 Task: Join the card, in the members.
Action: Mouse pressed left at (505, 339)
Screenshot: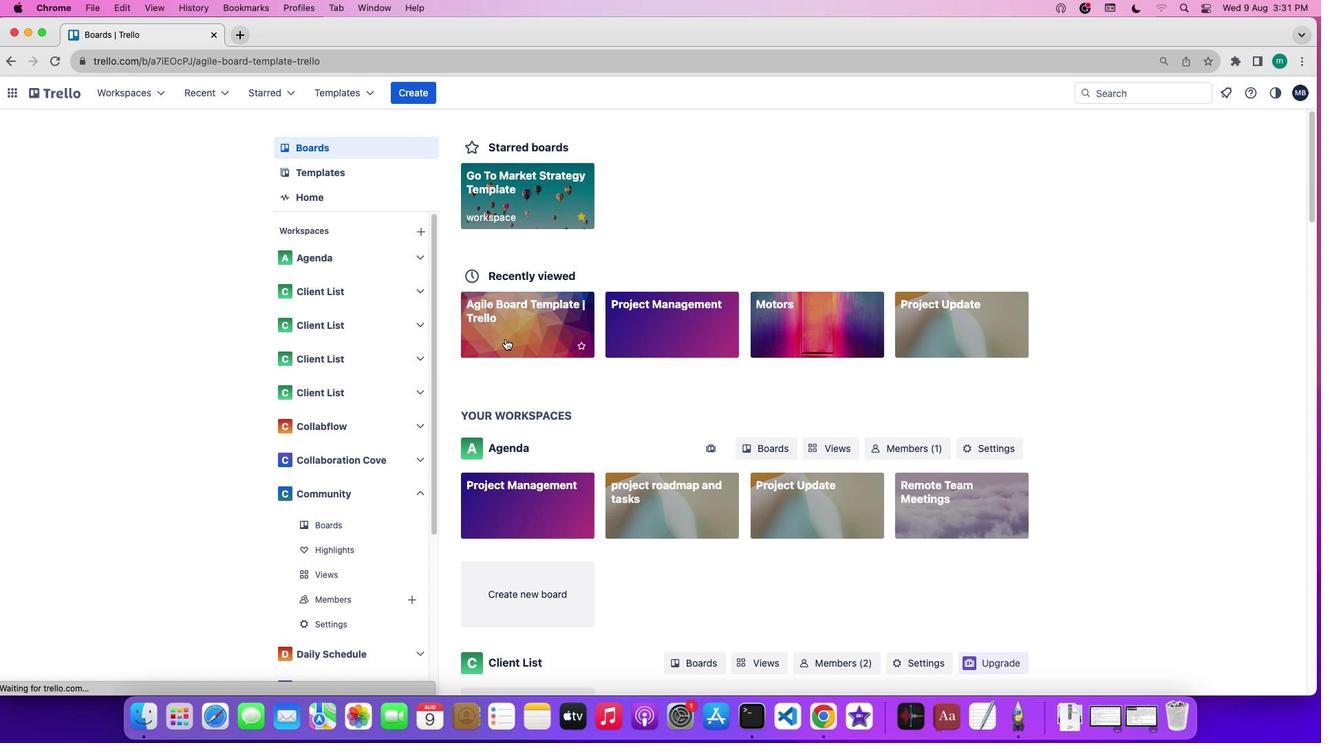 
Action: Mouse moved to (1188, 319)
Screenshot: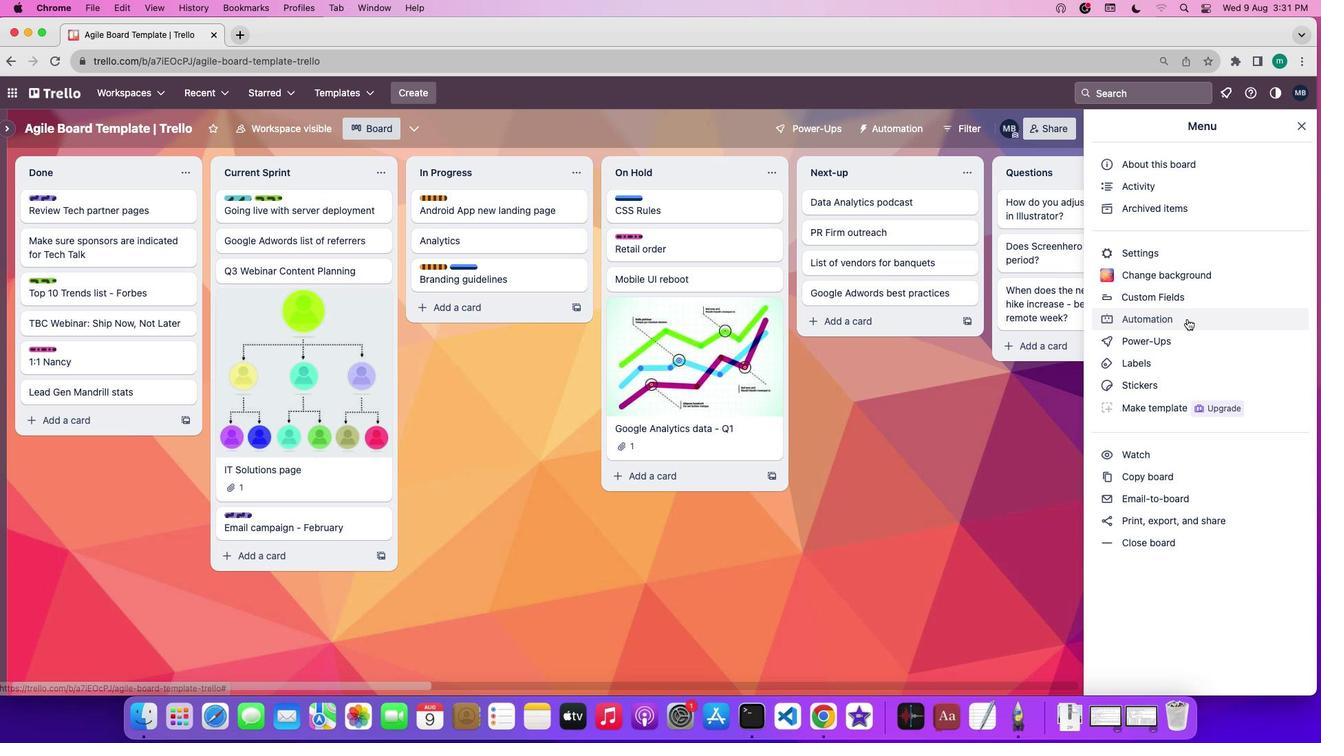 
Action: Mouse pressed left at (1188, 319)
Screenshot: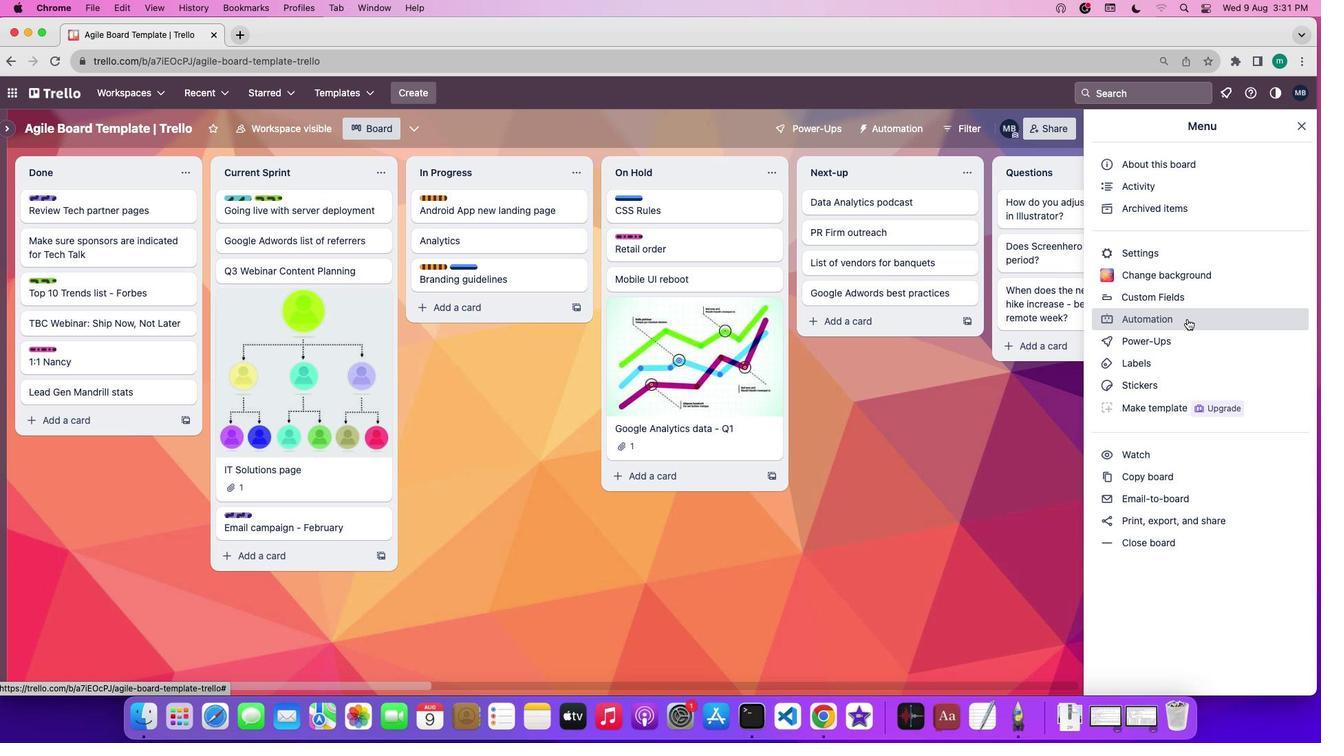 
Action: Mouse moved to (119, 366)
Screenshot: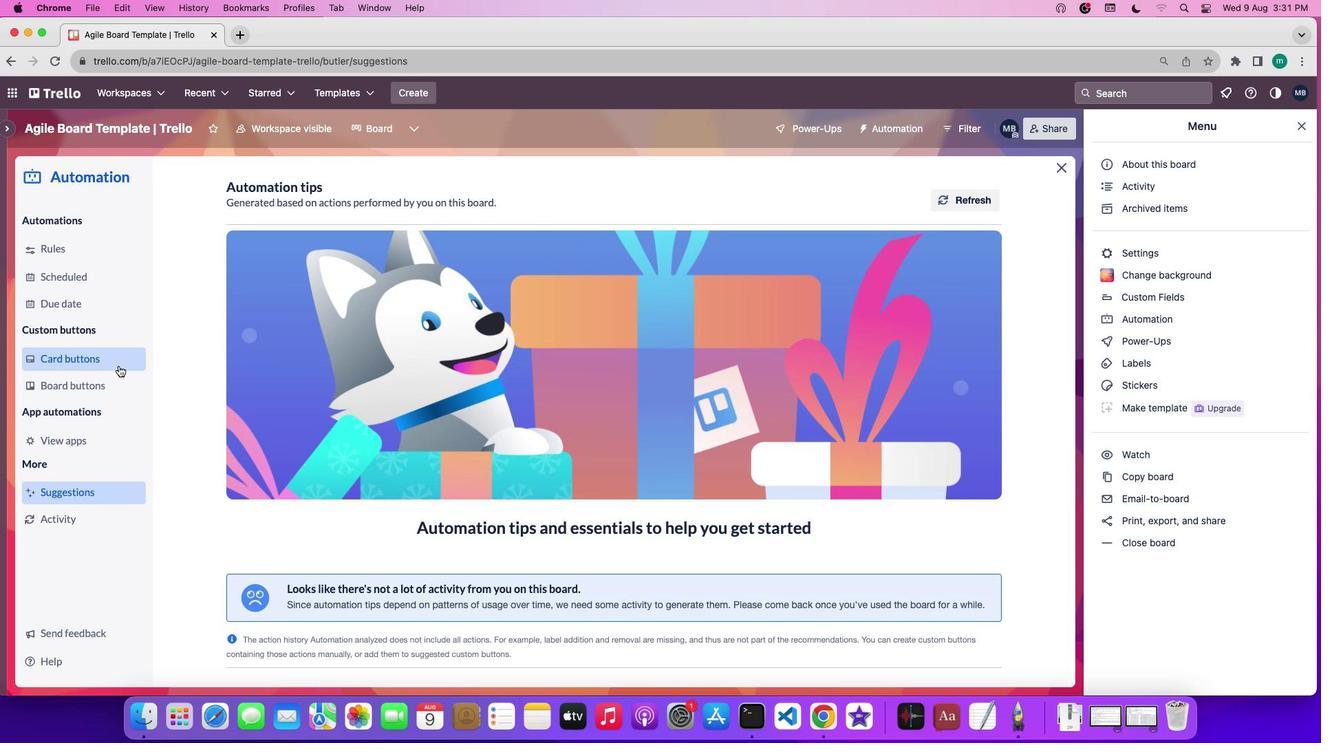 
Action: Mouse pressed left at (119, 366)
Screenshot: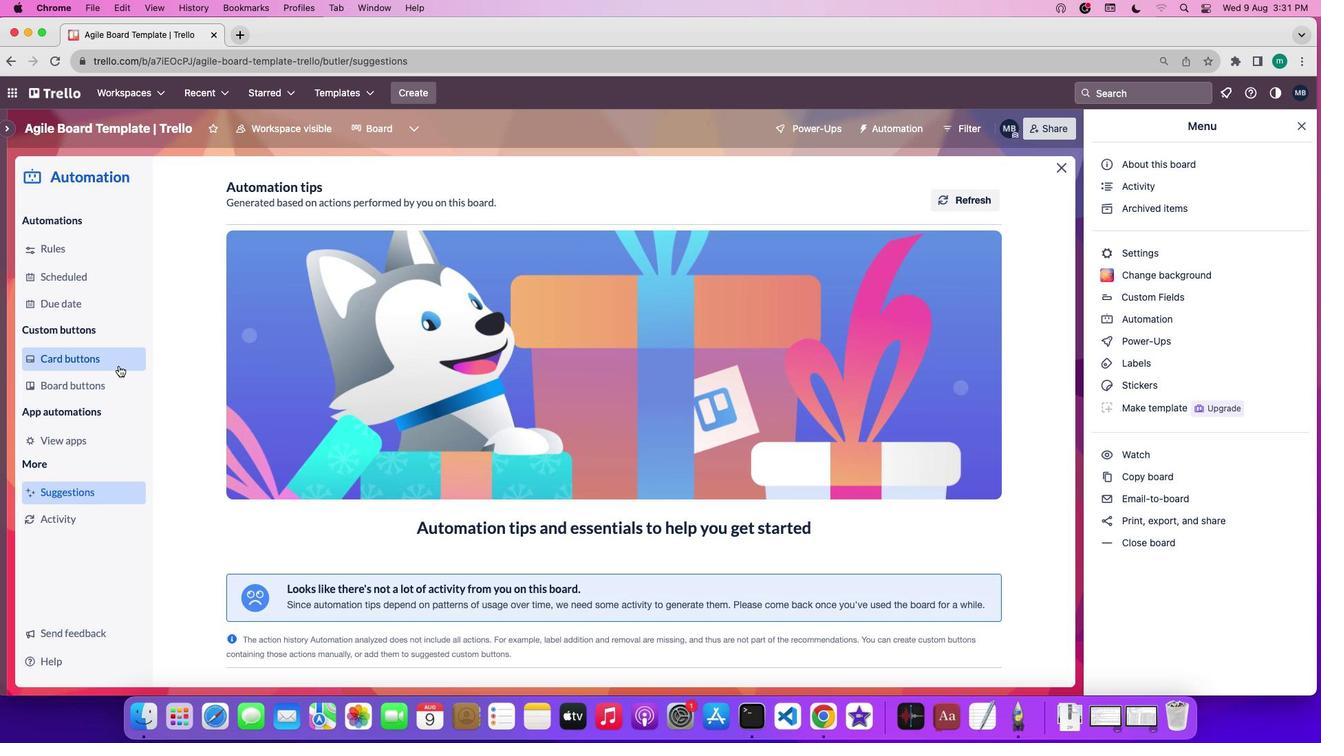 
Action: Mouse moved to (319, 472)
Screenshot: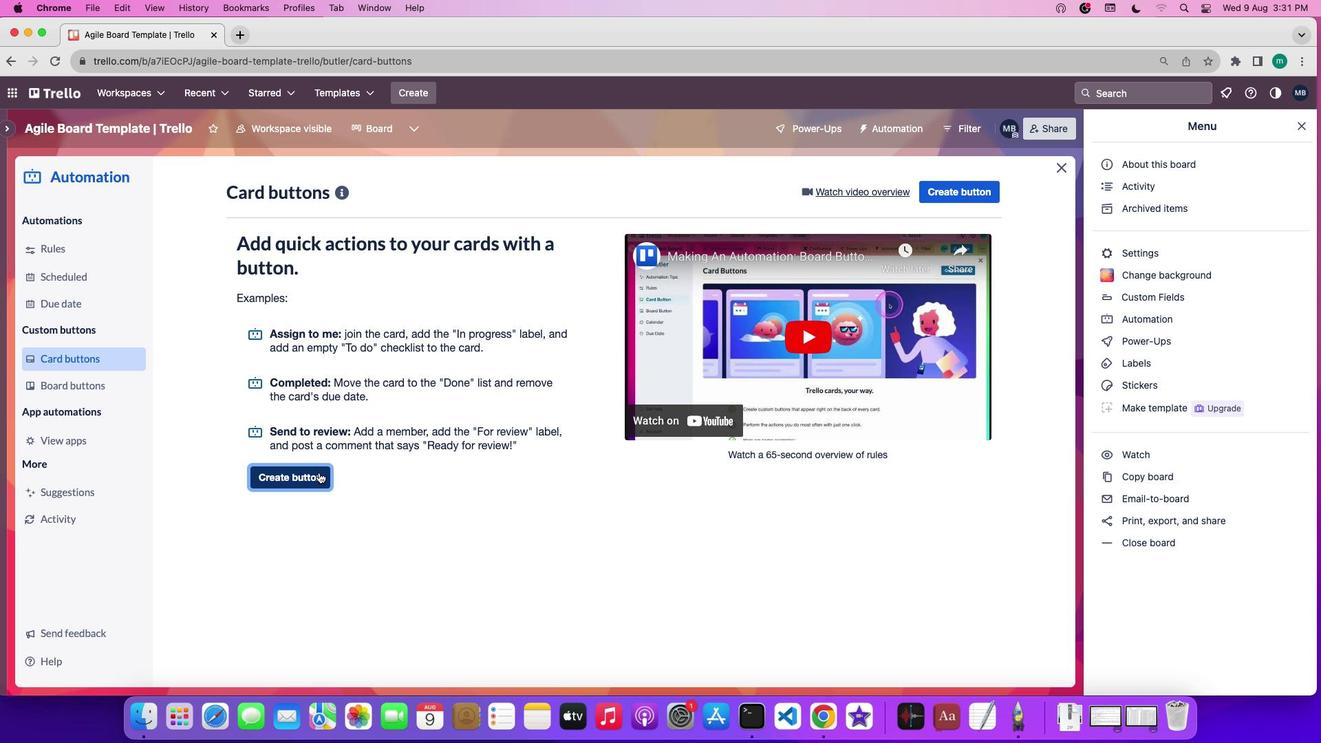 
Action: Mouse pressed left at (319, 472)
Screenshot: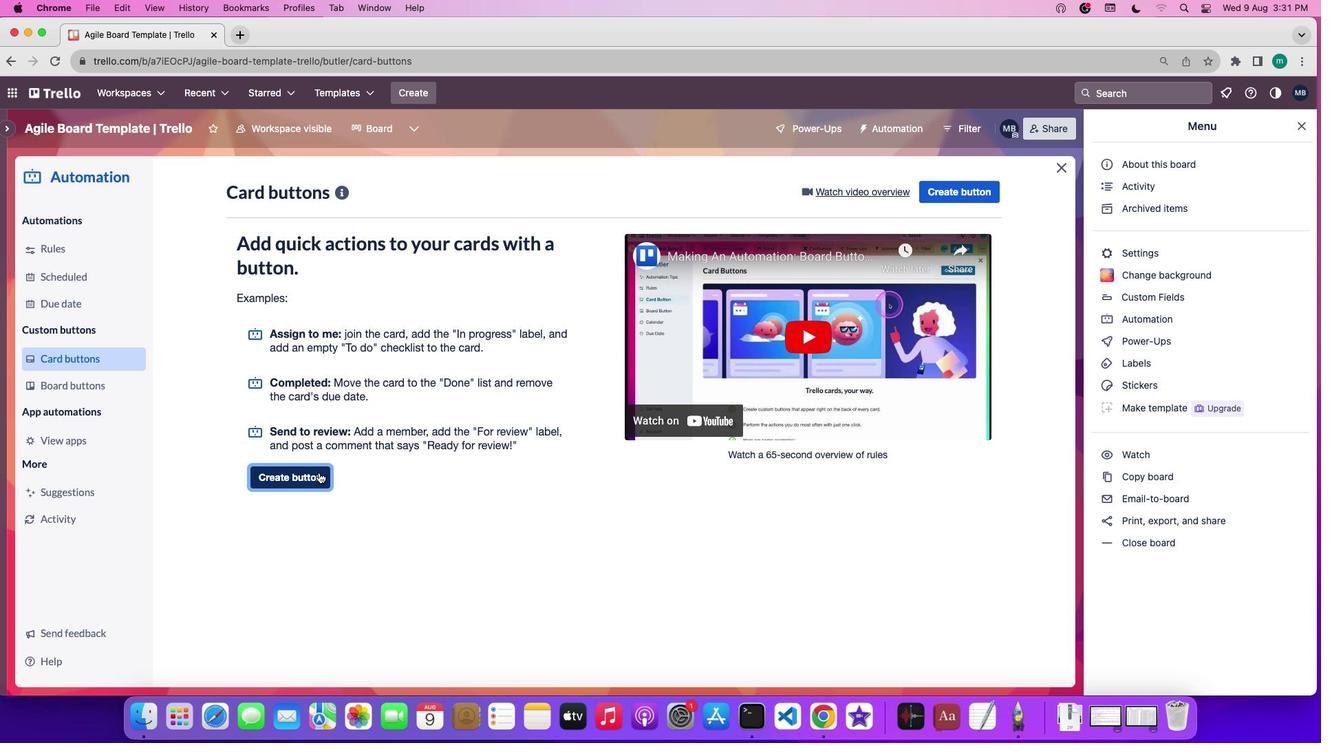 
Action: Mouse moved to (548, 381)
Screenshot: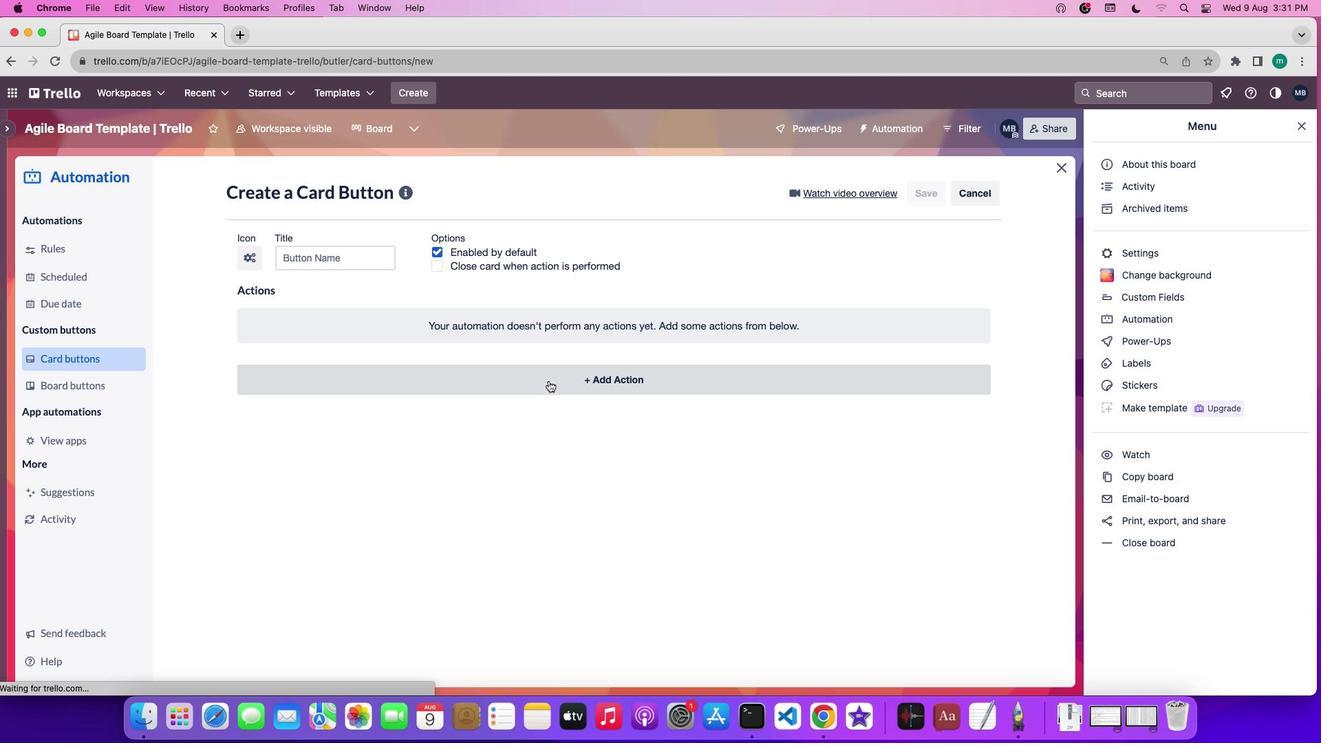 
Action: Mouse pressed left at (548, 381)
Screenshot: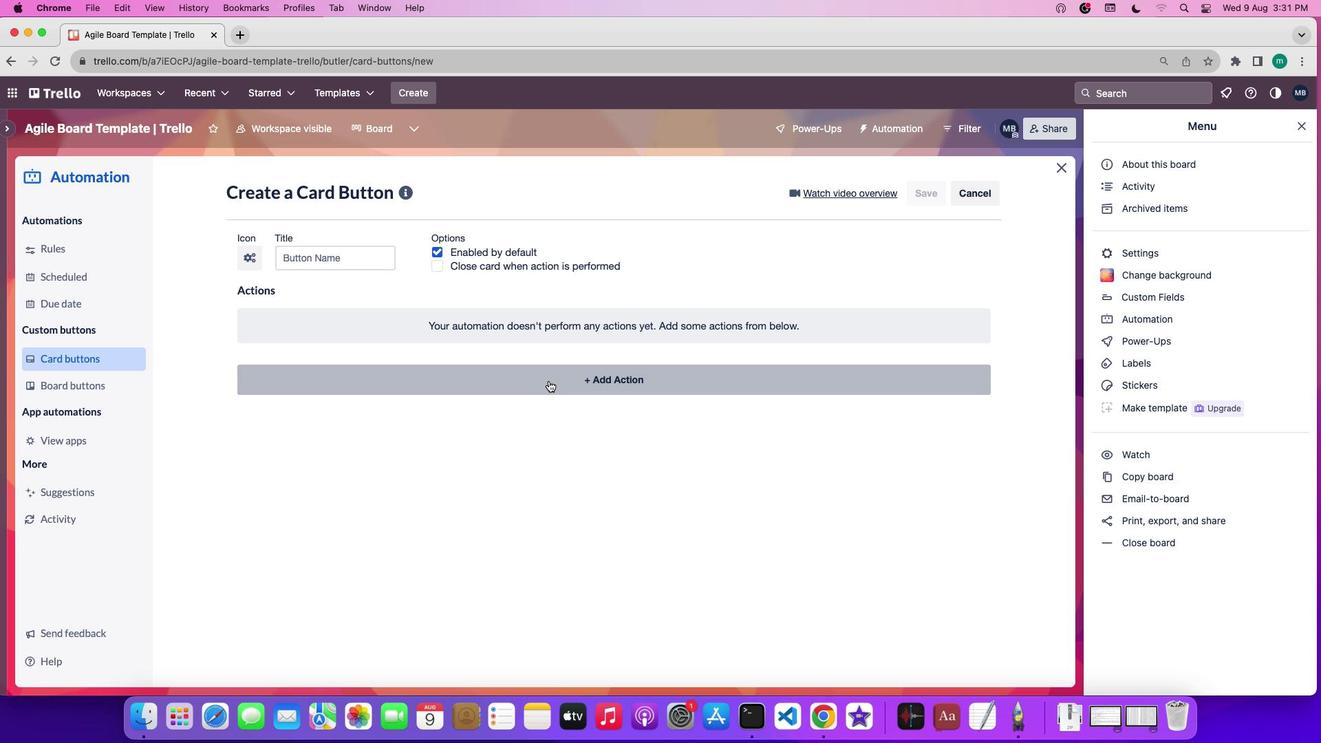 
Action: Mouse moved to (478, 421)
Screenshot: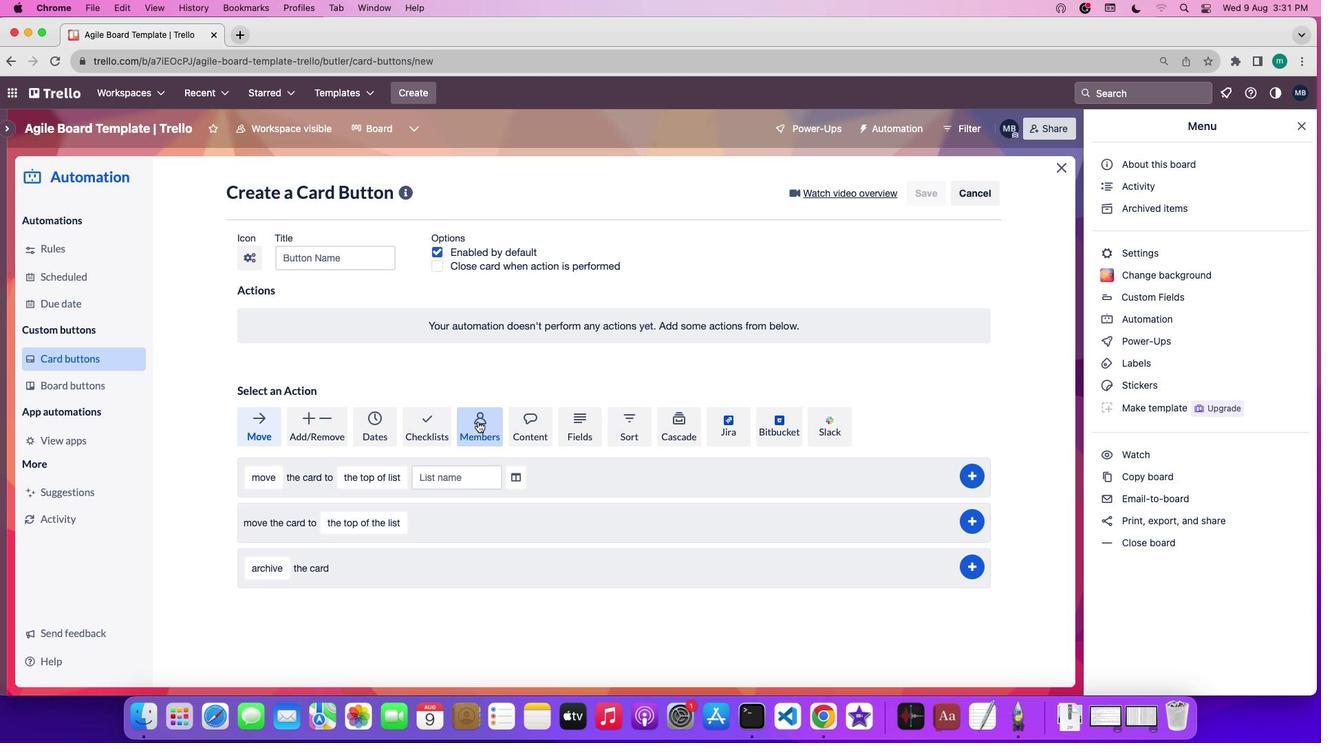 
Action: Mouse pressed left at (478, 421)
Screenshot: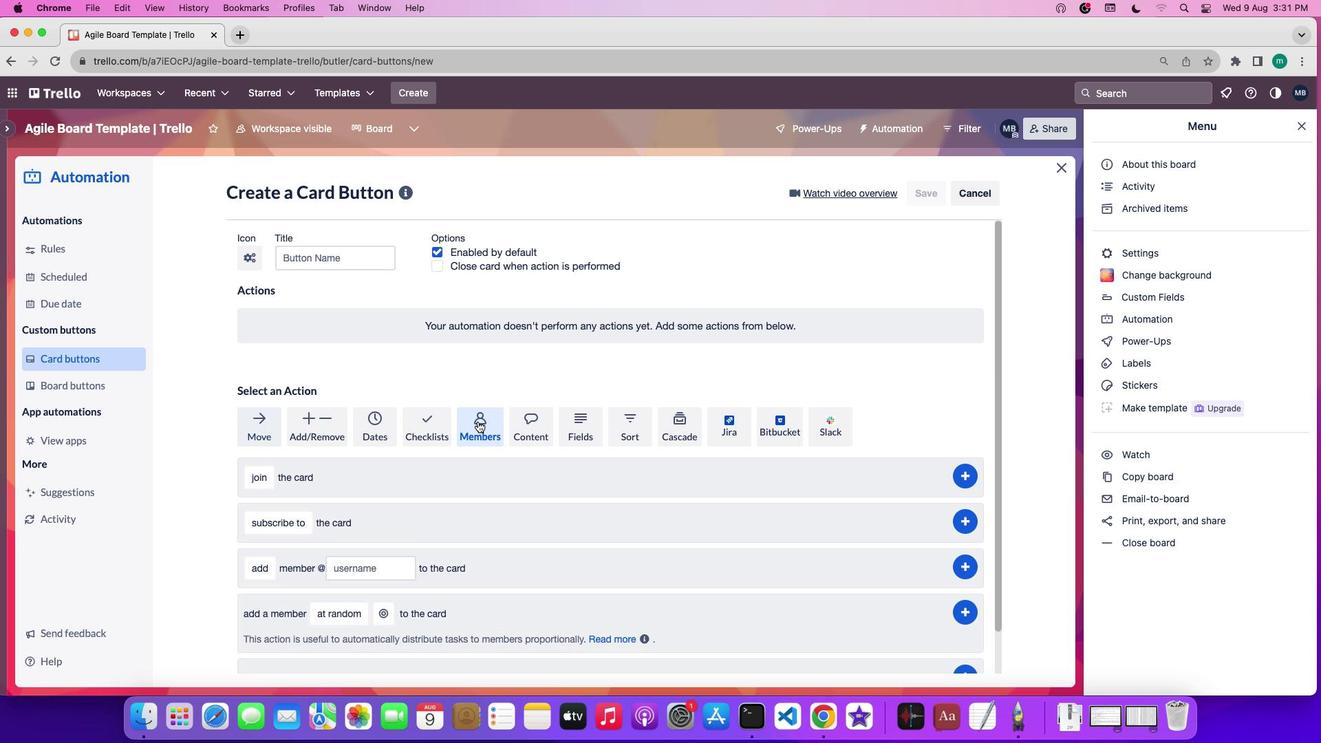
Action: Mouse moved to (471, 423)
Screenshot: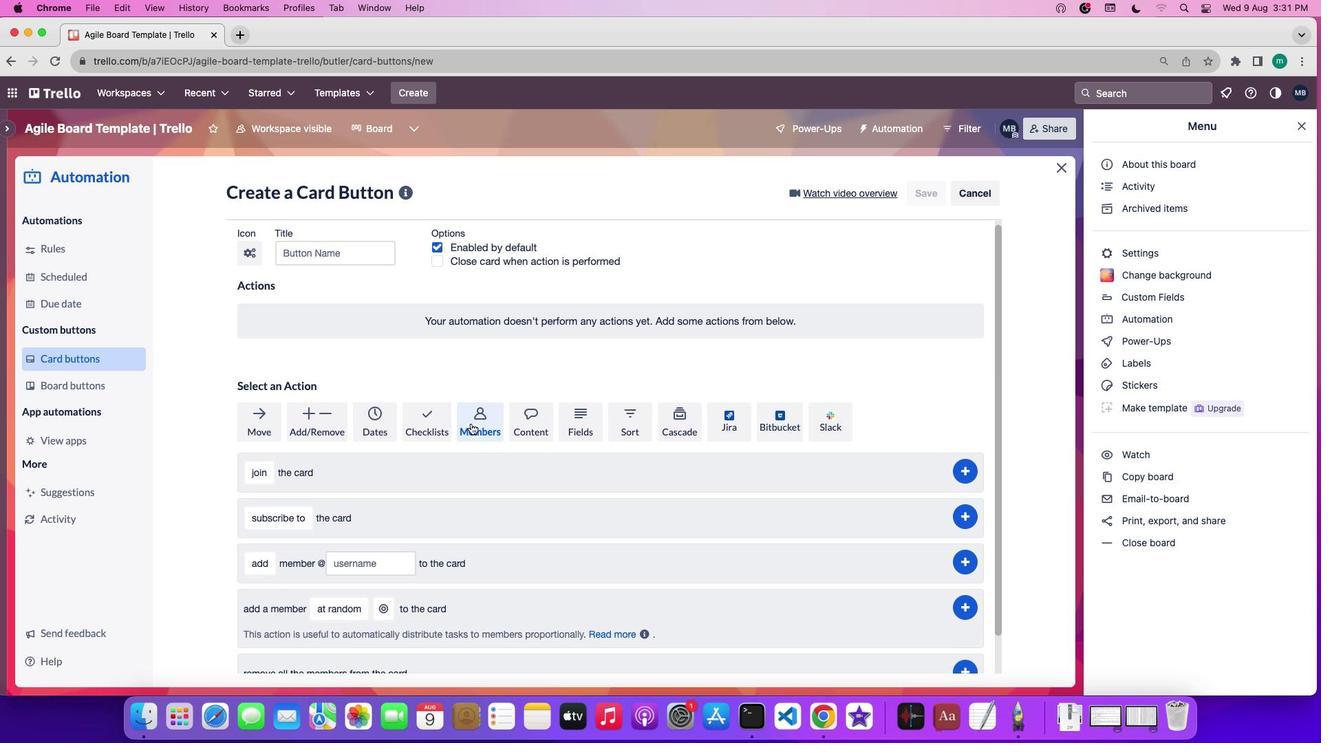 
Action: Mouse scrolled (471, 423) with delta (0, 0)
Screenshot: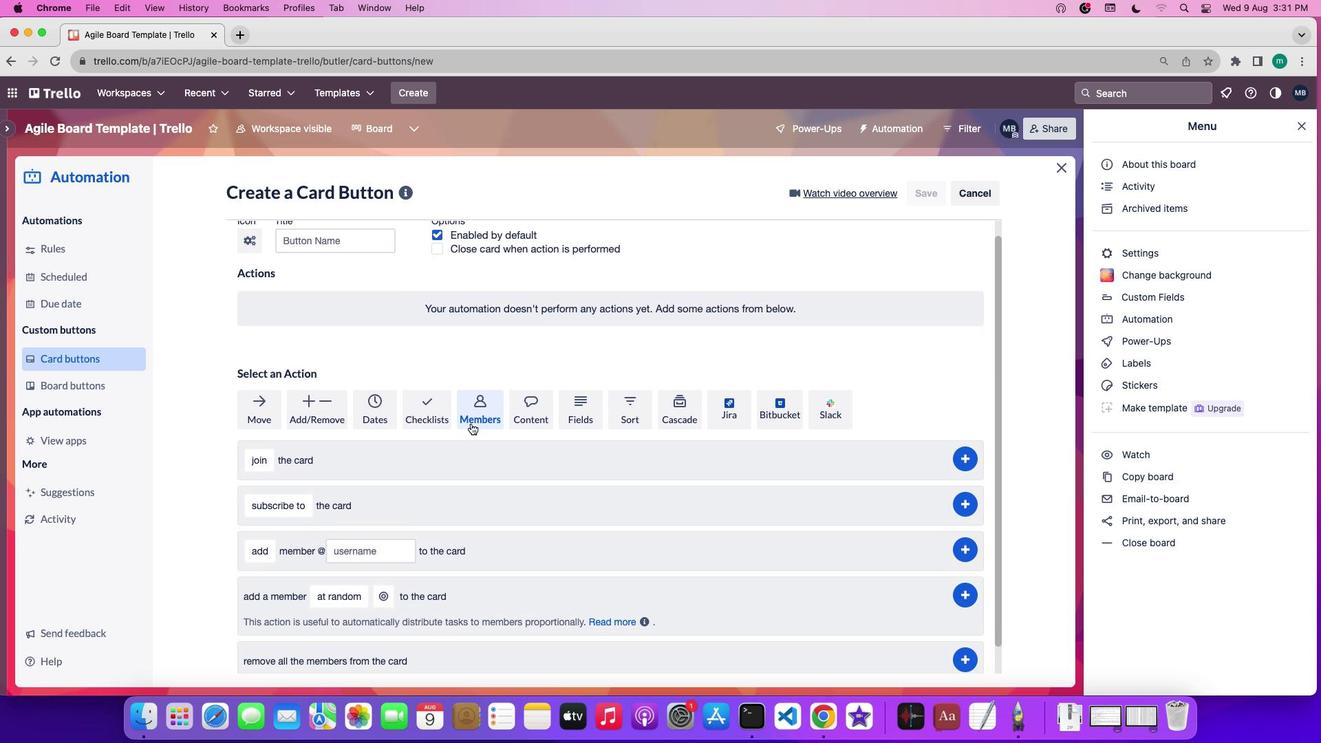 
Action: Mouse scrolled (471, 423) with delta (0, 0)
Screenshot: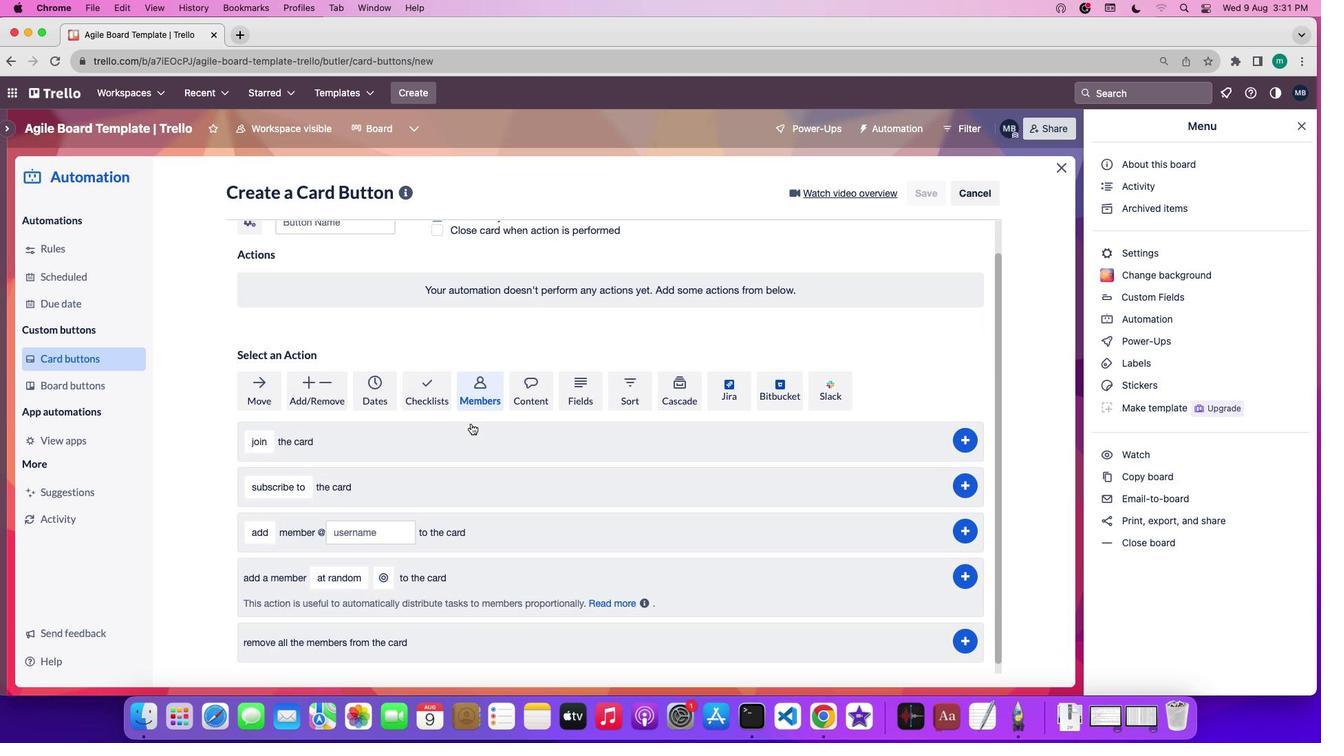 
Action: Mouse scrolled (471, 423) with delta (0, 0)
Screenshot: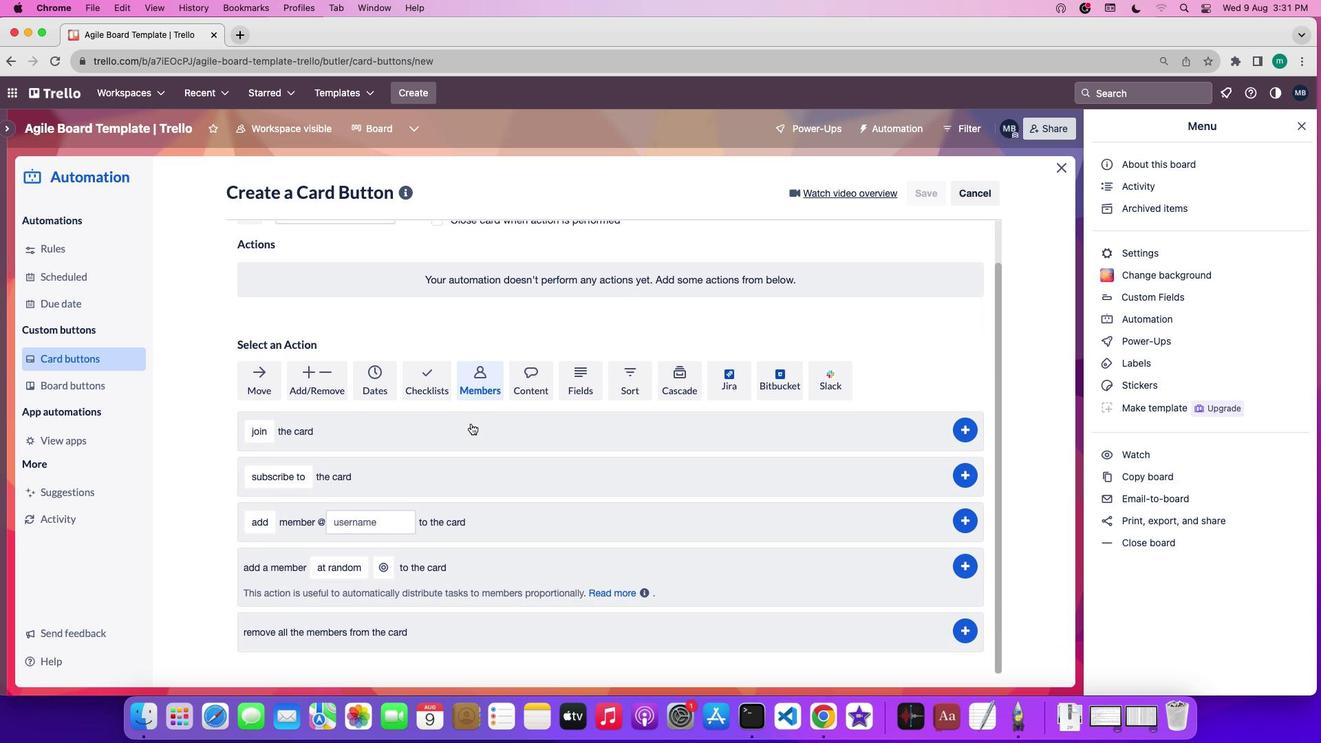 
Action: Mouse moved to (260, 436)
Screenshot: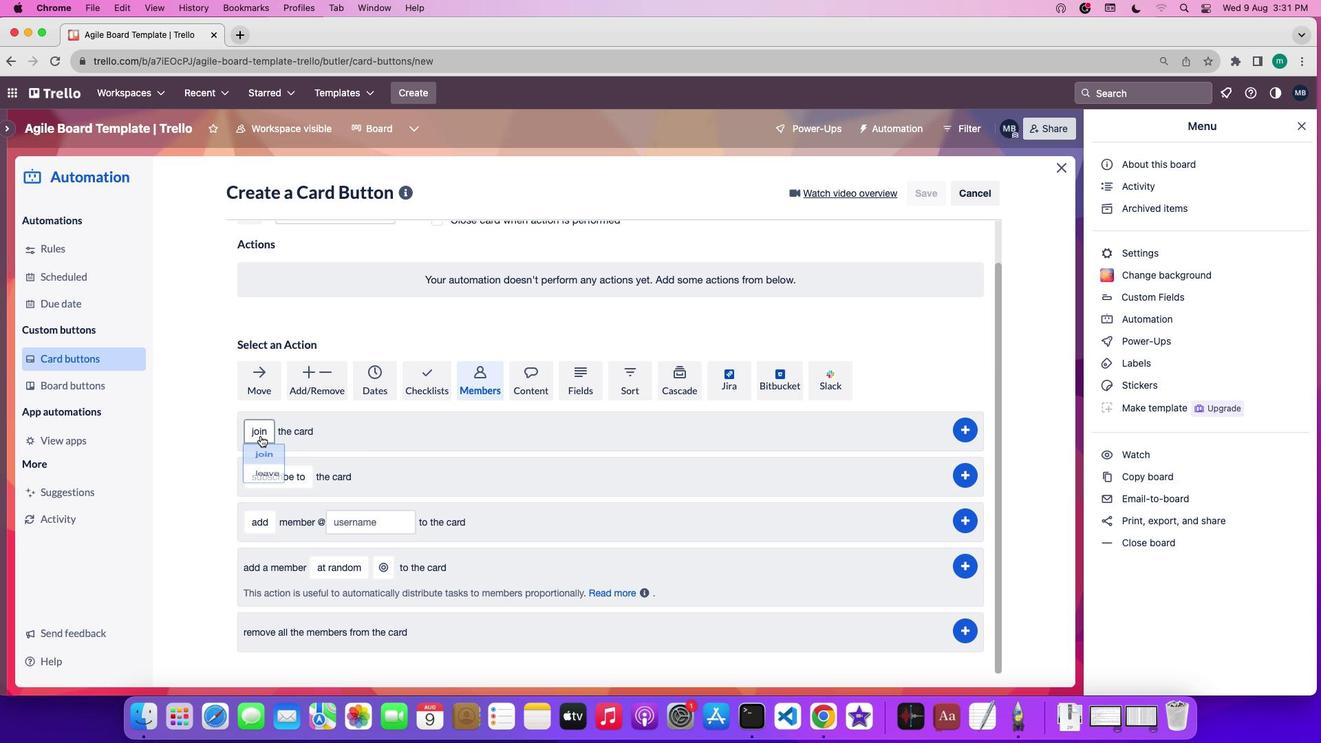 
Action: Mouse pressed left at (260, 436)
Screenshot: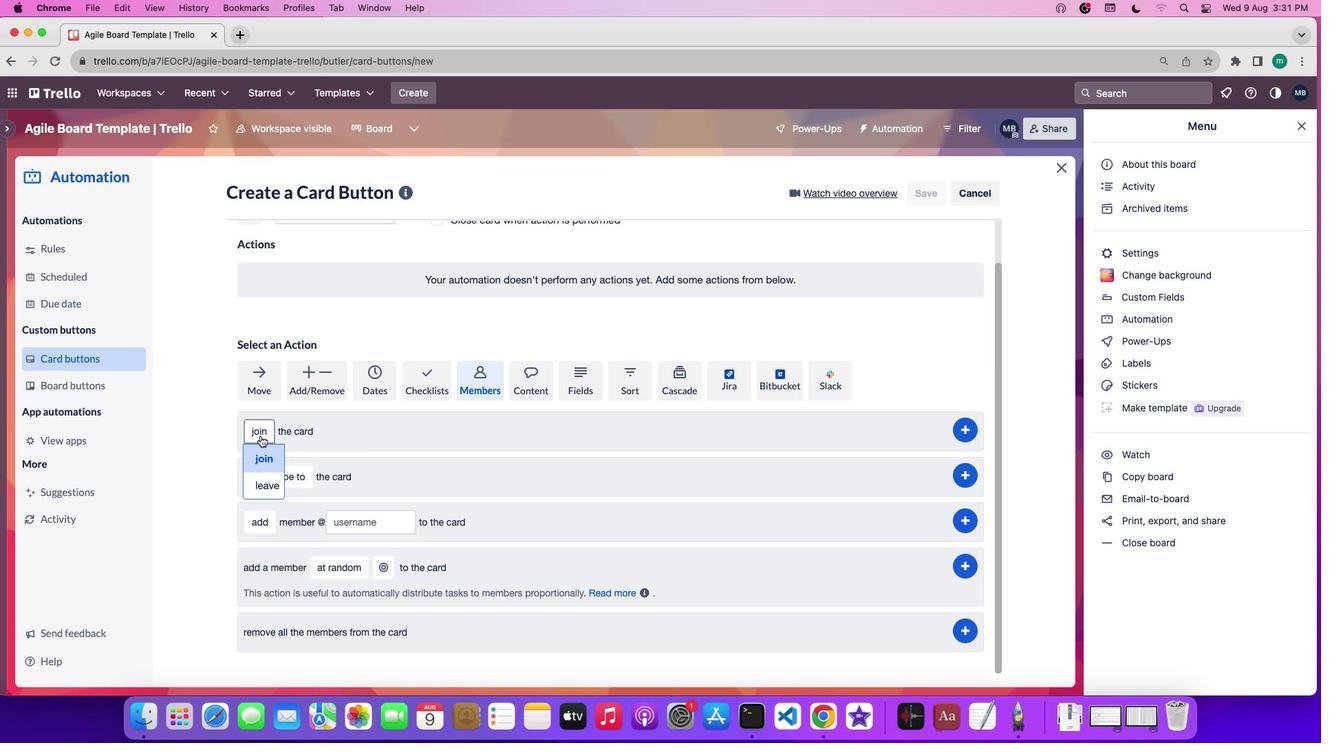
Action: Mouse moved to (266, 463)
Screenshot: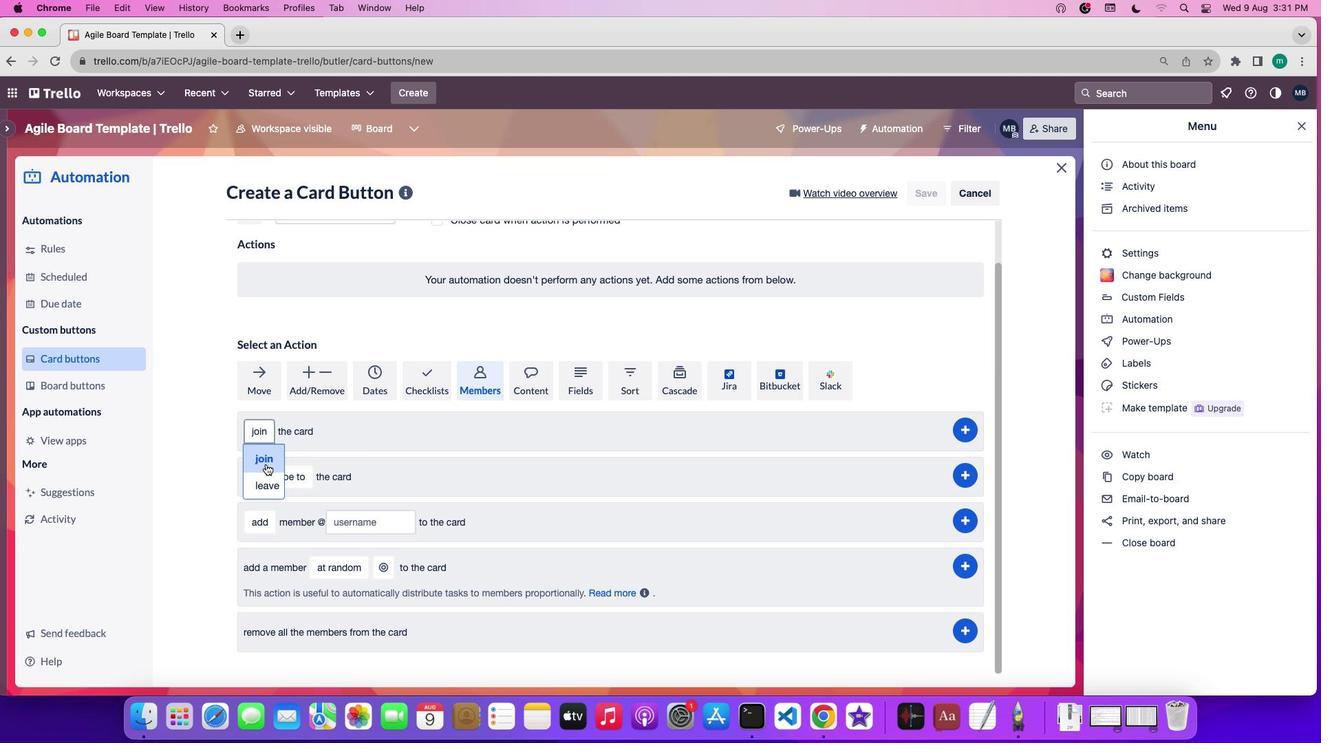 
Action: Mouse pressed left at (266, 463)
Screenshot: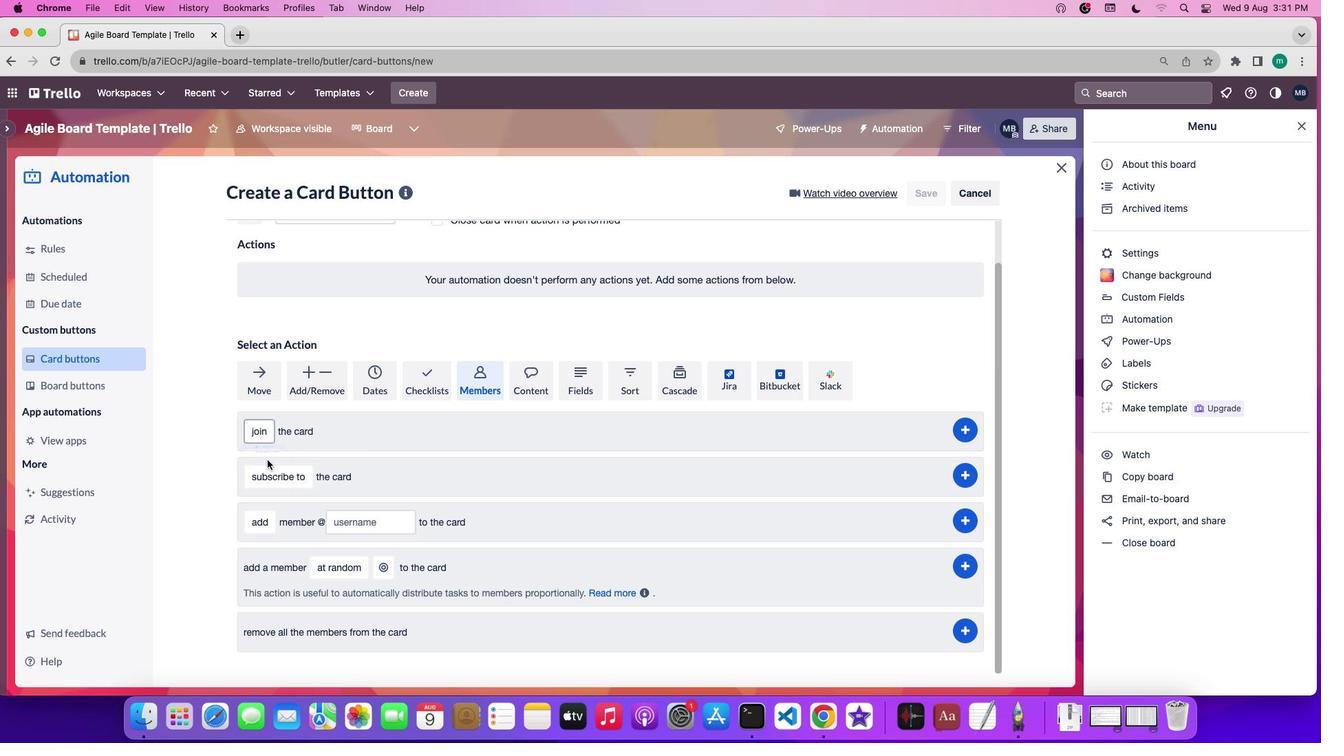 
Action: Mouse moved to (963, 430)
Screenshot: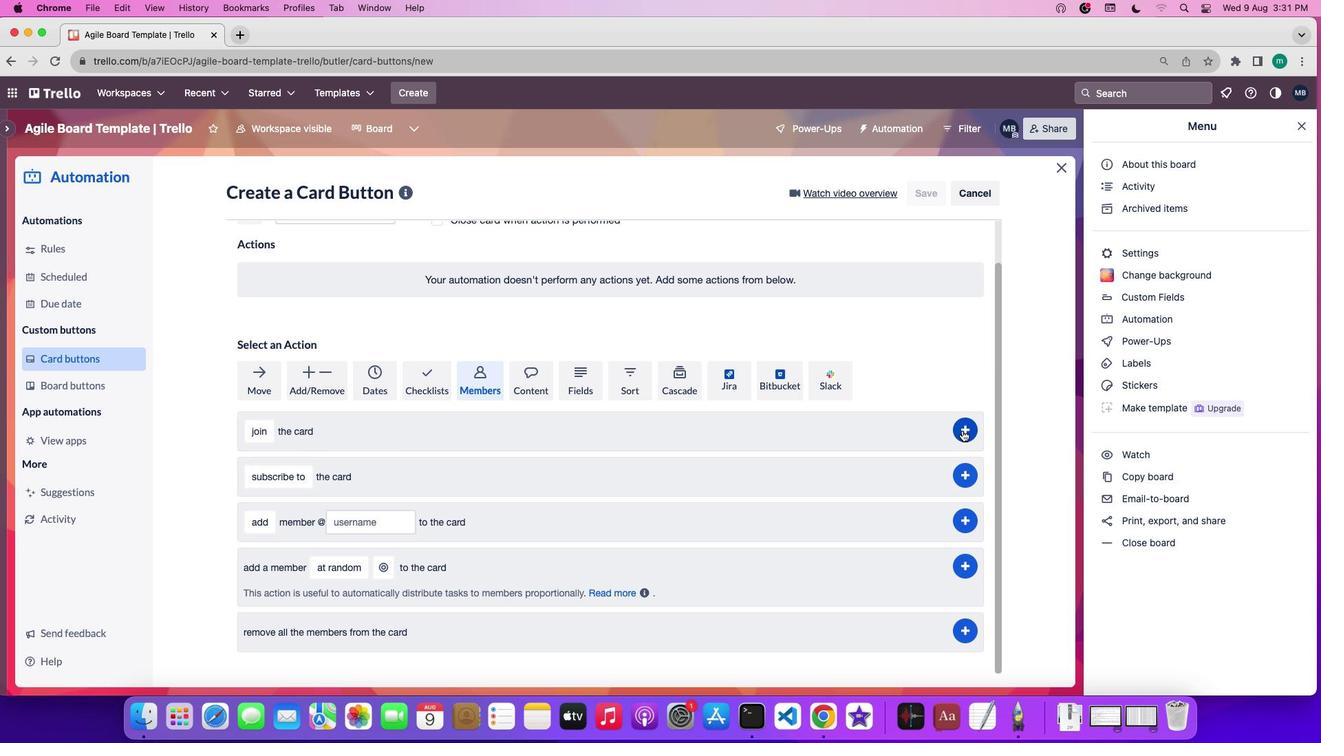 
Action: Mouse pressed left at (963, 430)
Screenshot: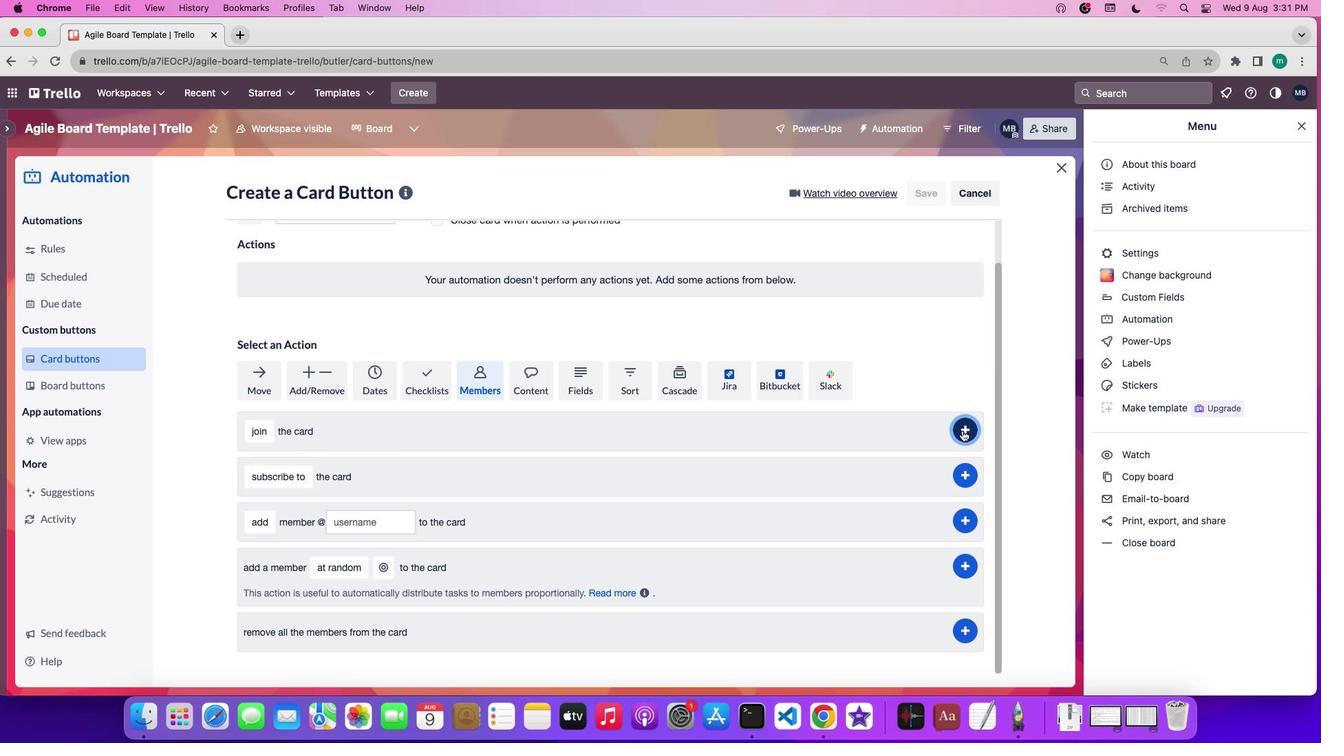 
Action: Mouse moved to (767, 426)
Screenshot: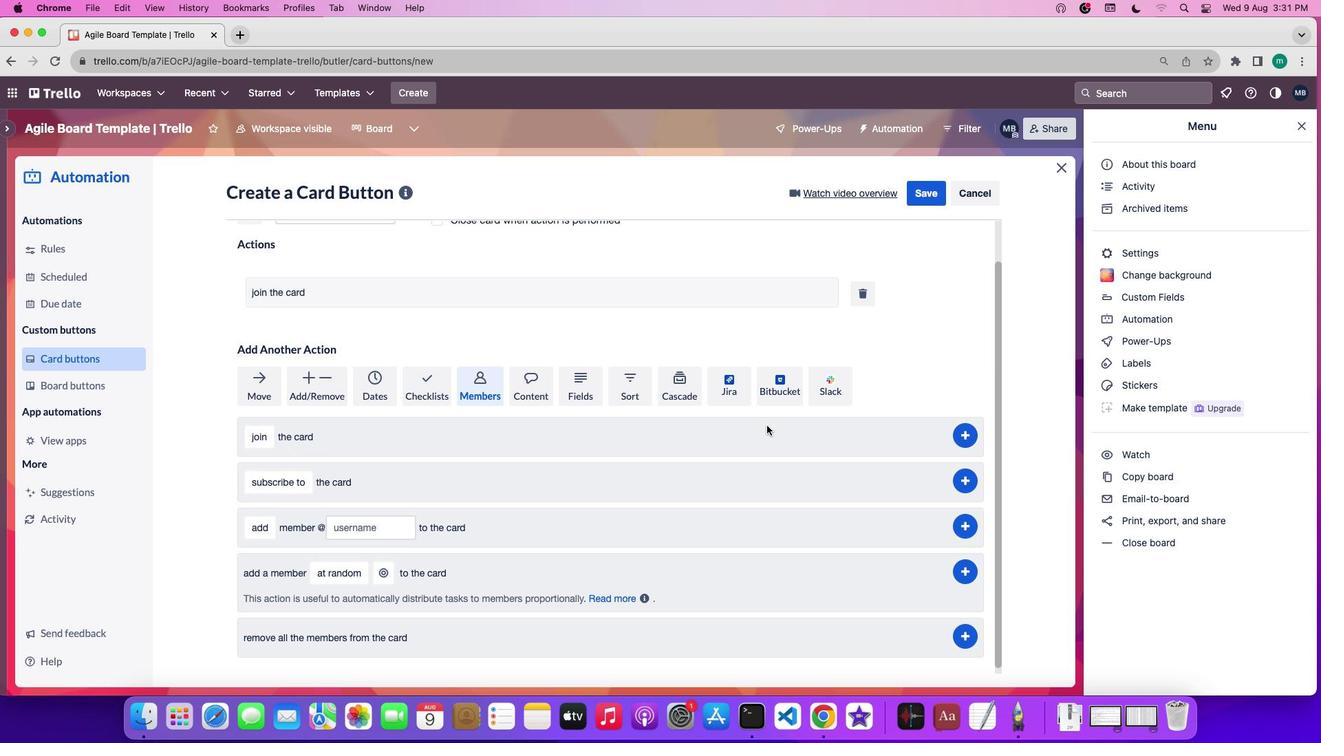 
